 Task: Use the formula "FIND" in spreadsheet "Project protfolio".
Action: Mouse moved to (867, 133)
Screenshot: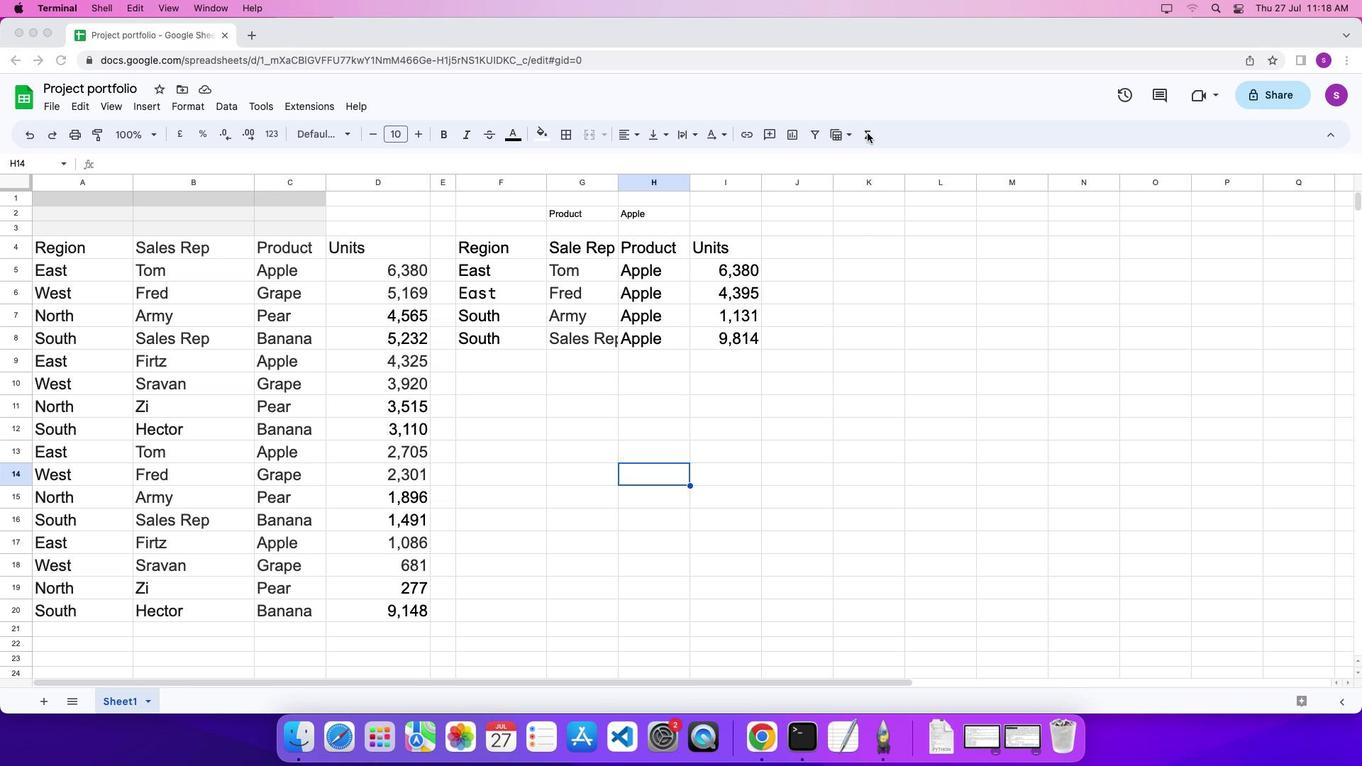 
Action: Mouse pressed left at (867, 133)
Screenshot: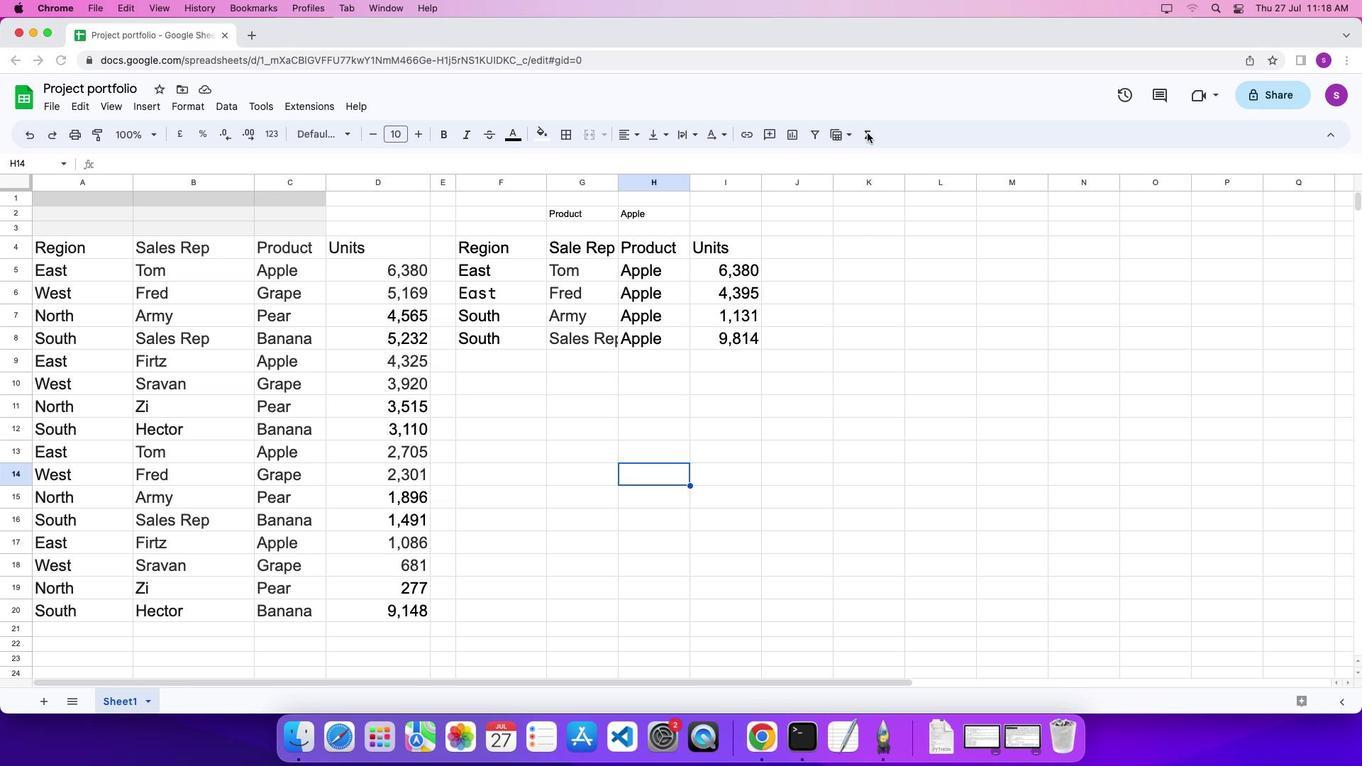 
Action: Mouse moved to (871, 134)
Screenshot: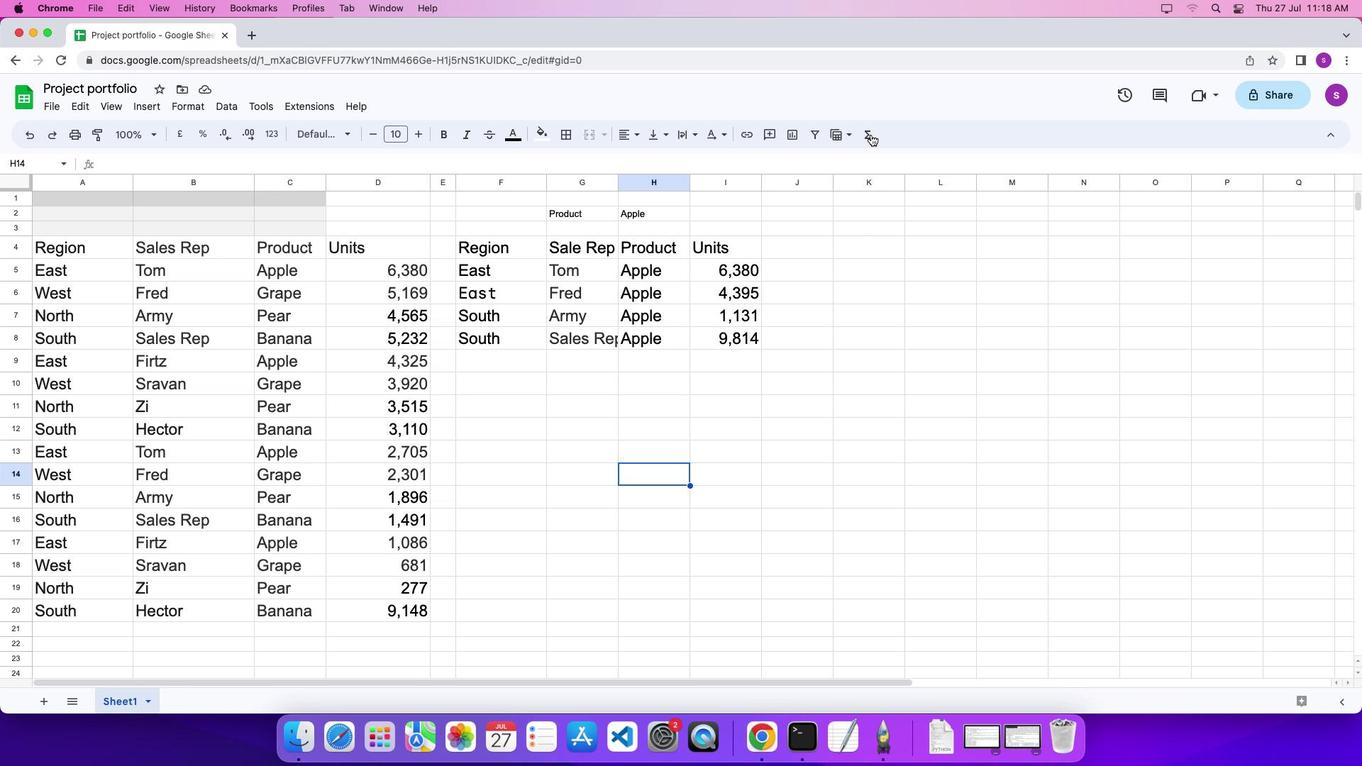 
Action: Mouse pressed left at (871, 134)
Screenshot: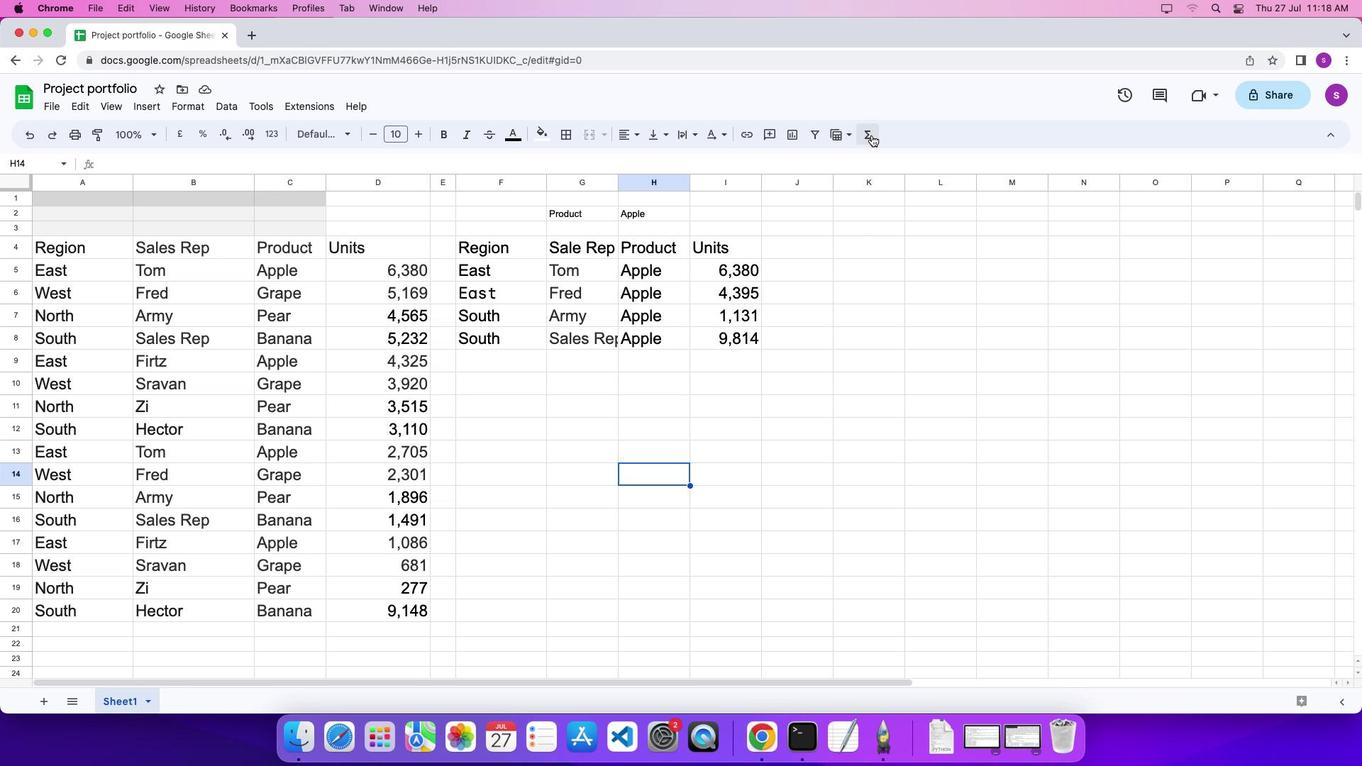 
Action: Mouse moved to (1055, 537)
Screenshot: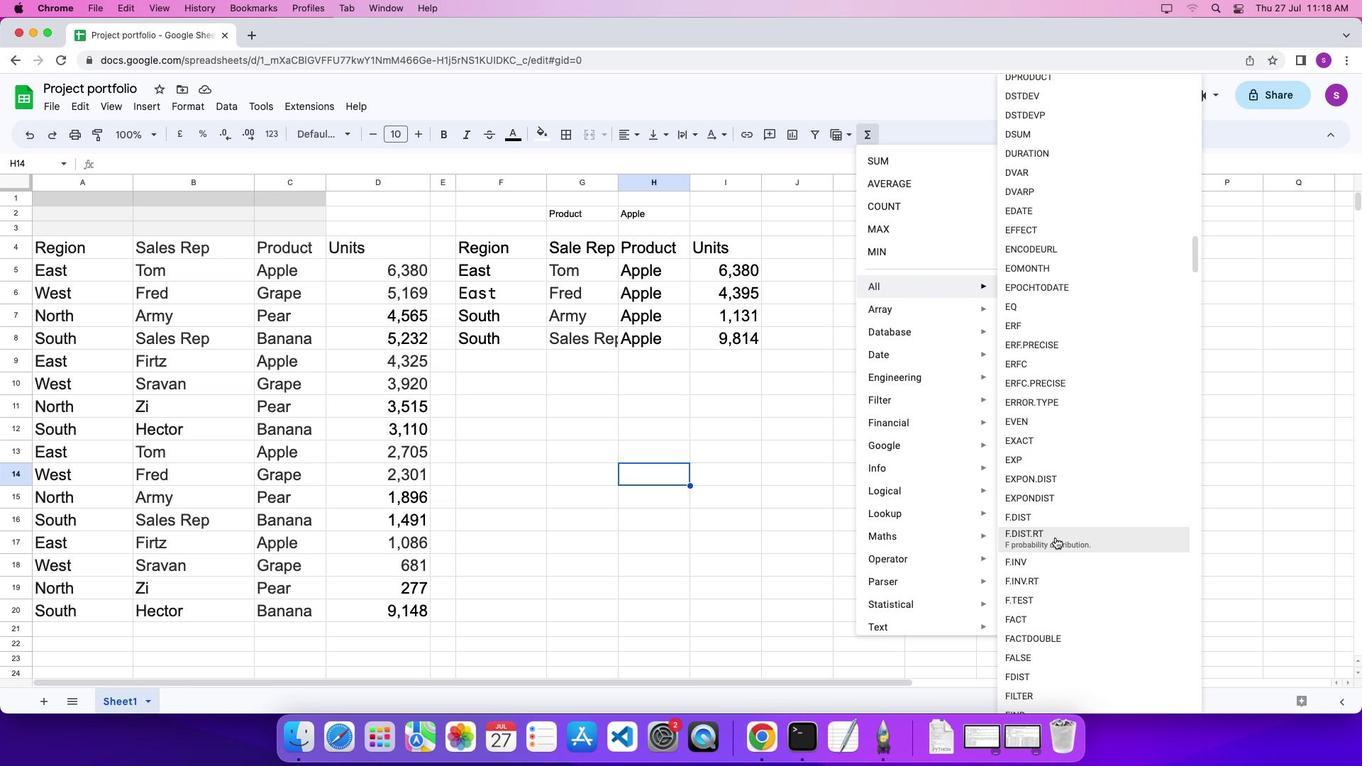 
Action: Mouse scrolled (1055, 537) with delta (0, 0)
Screenshot: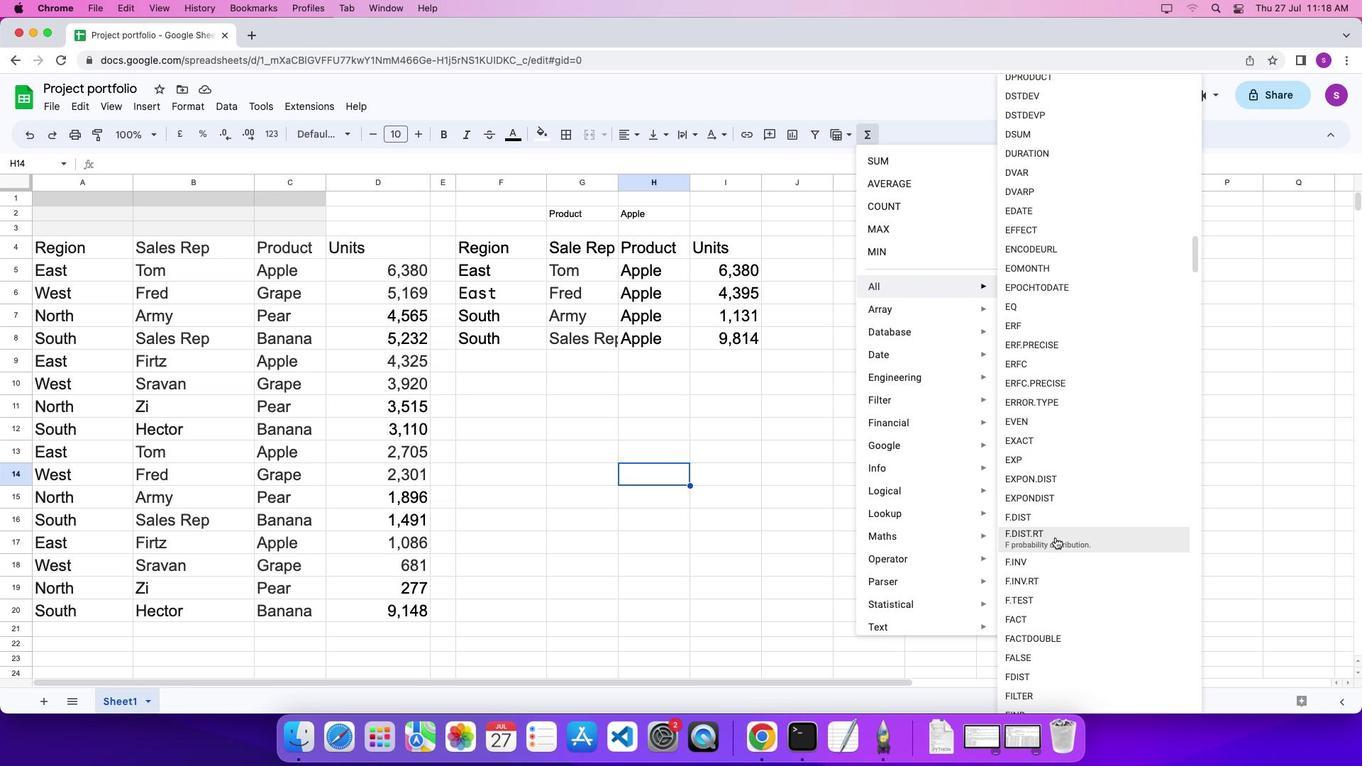 
Action: Mouse scrolled (1055, 537) with delta (0, 0)
Screenshot: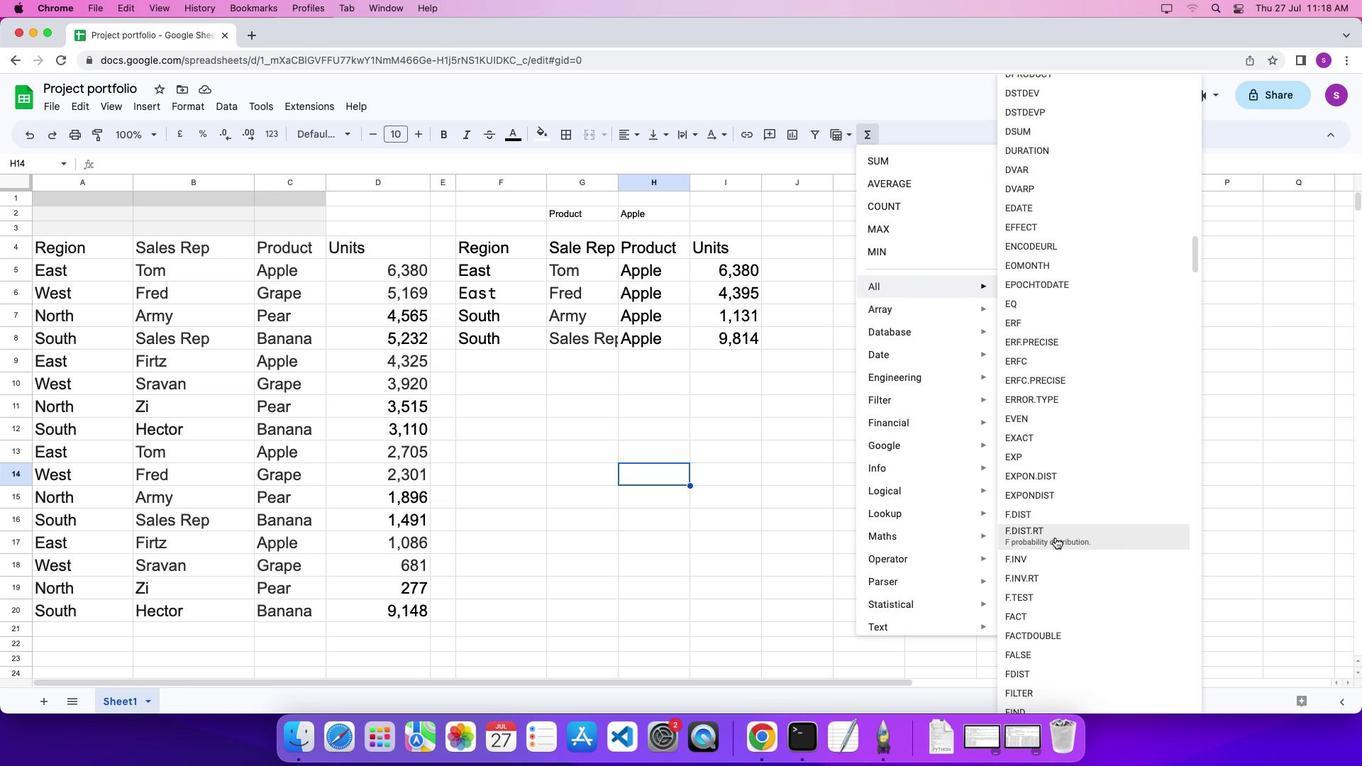 
Action: Mouse scrolled (1055, 537) with delta (0, 0)
Screenshot: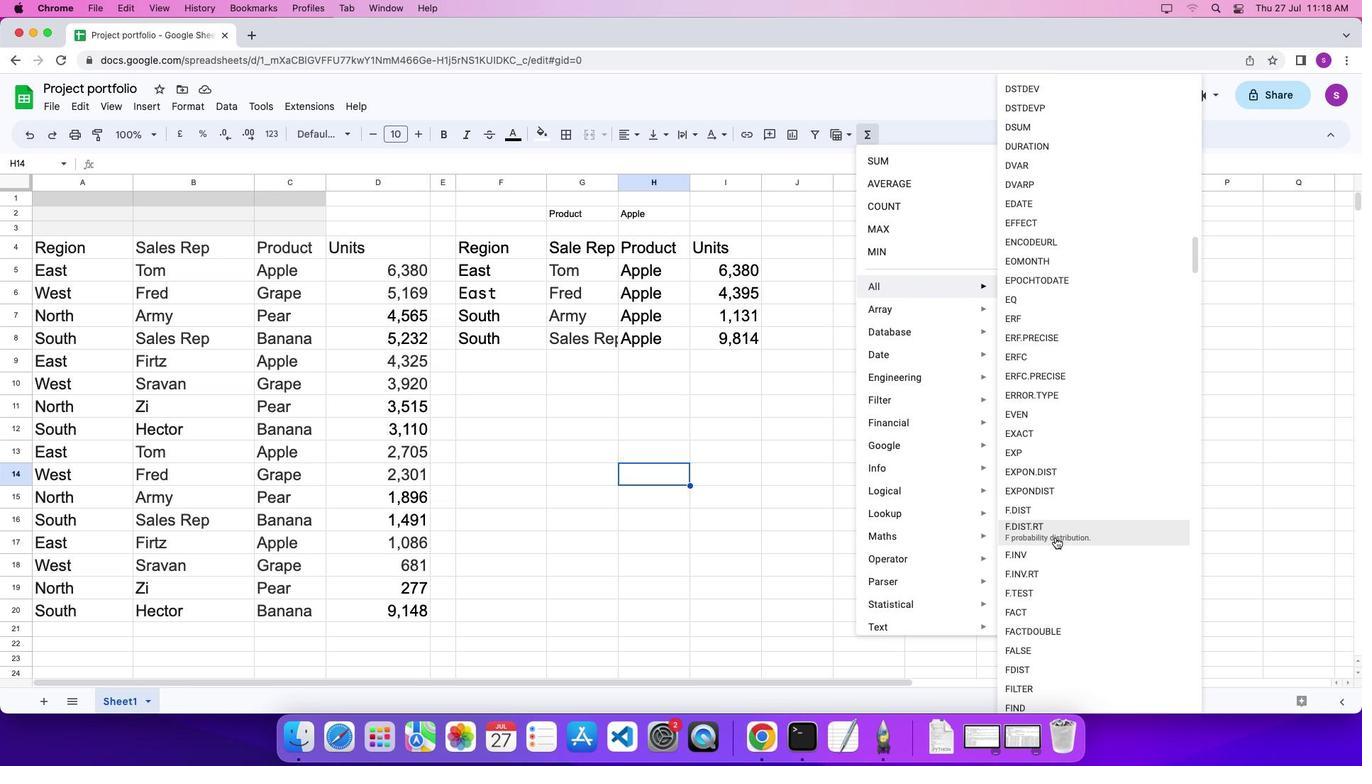 
Action: Mouse scrolled (1055, 537) with delta (0, 0)
Screenshot: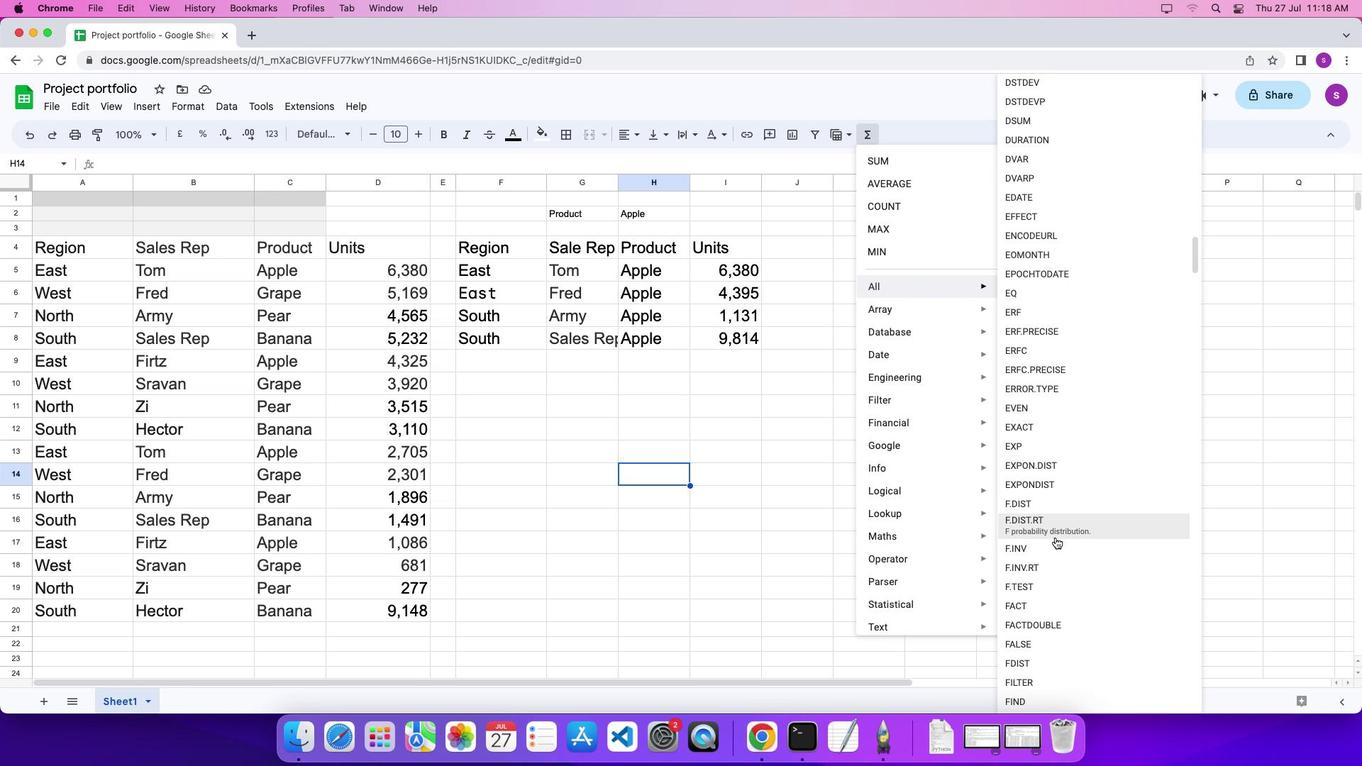 
Action: Mouse scrolled (1055, 537) with delta (0, 0)
Screenshot: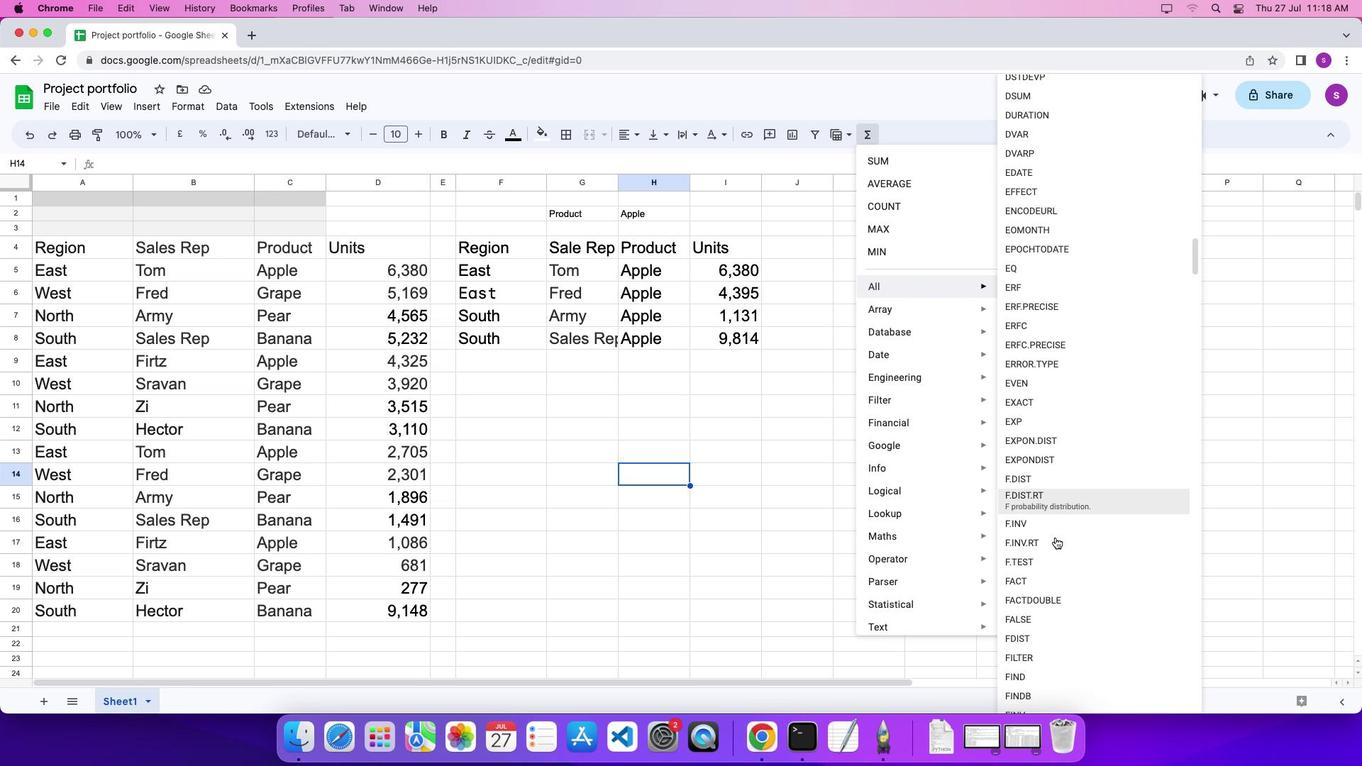 
Action: Mouse moved to (1061, 636)
Screenshot: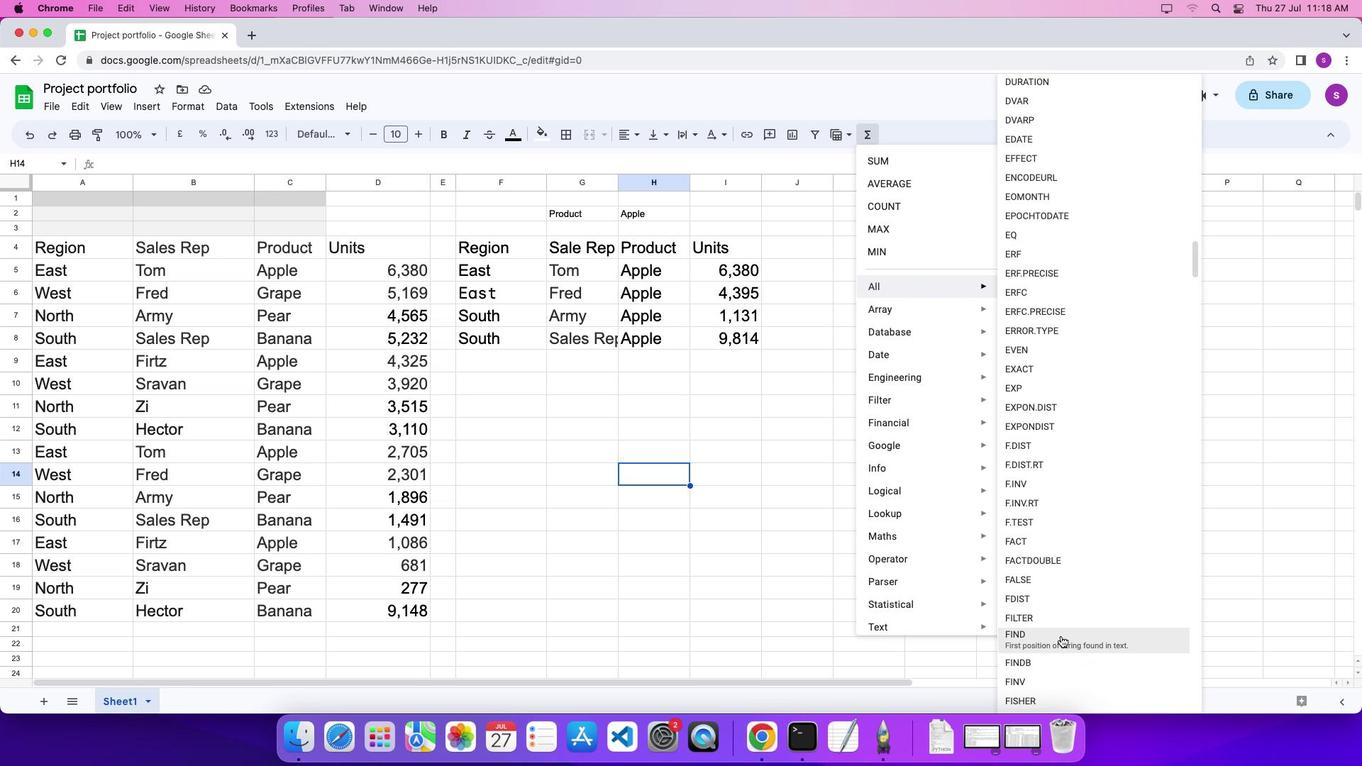 
Action: Mouse pressed left at (1061, 636)
Screenshot: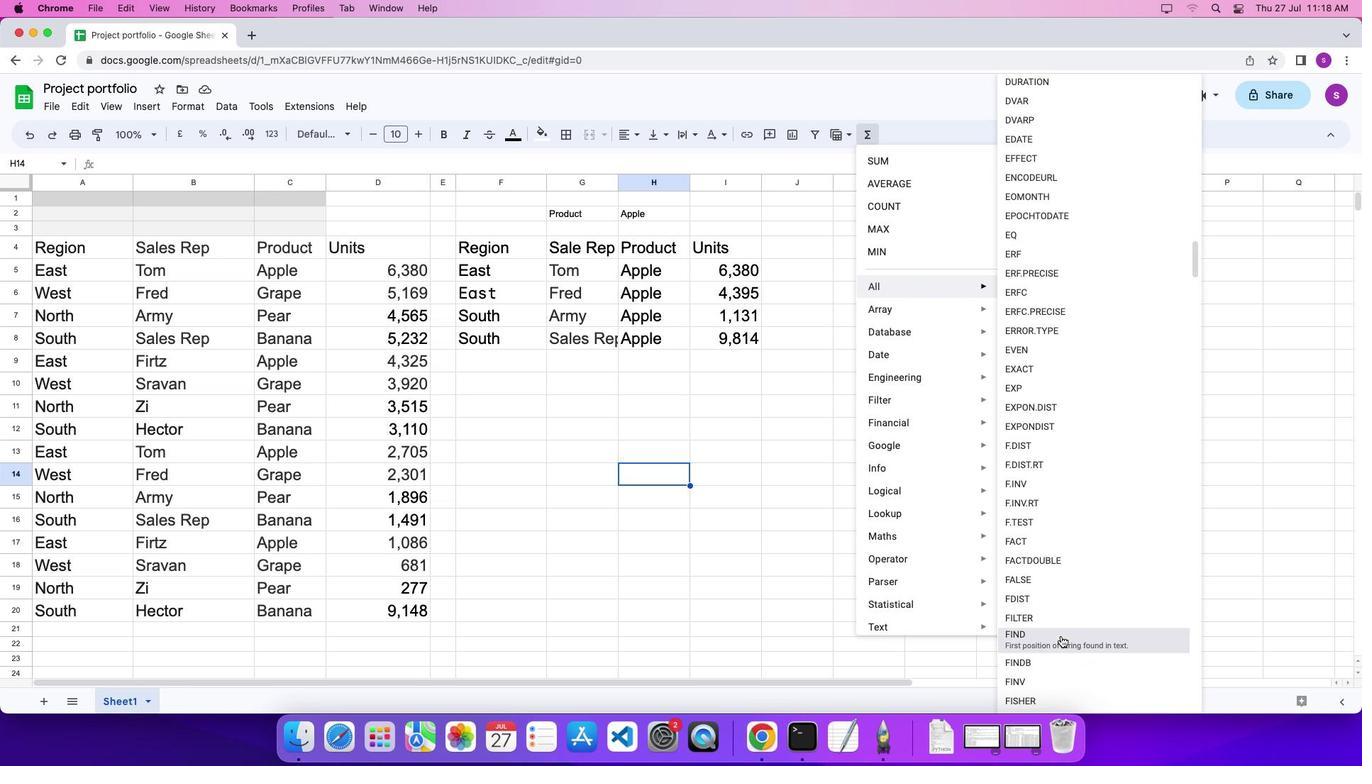 
Action: Mouse moved to (984, 430)
Screenshot: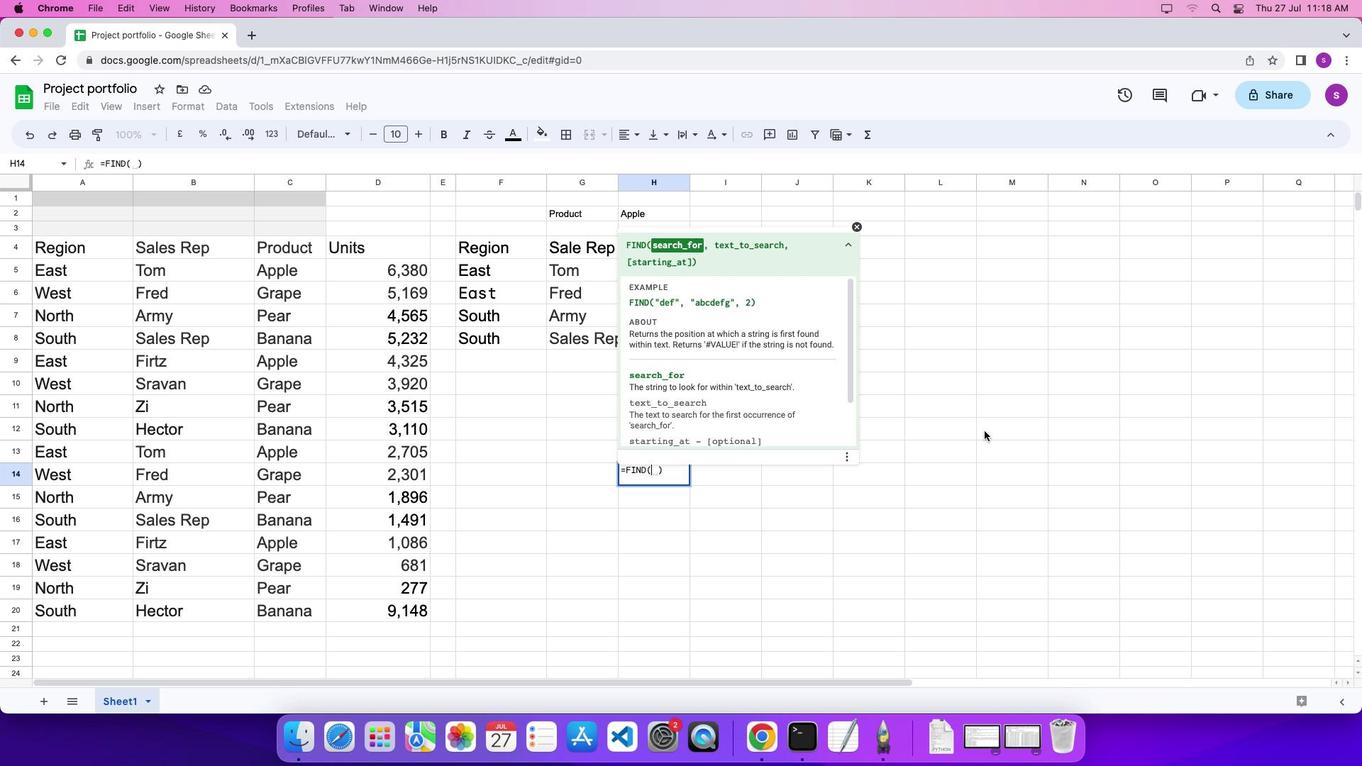 
Action: Key pressed Key.shift_r'"''d''e''f'Key.shift_r'"'','Key.shift_r'"''a''b''c''d''e''f''g'Key.shift_r'"'',''2''\x03'
Screenshot: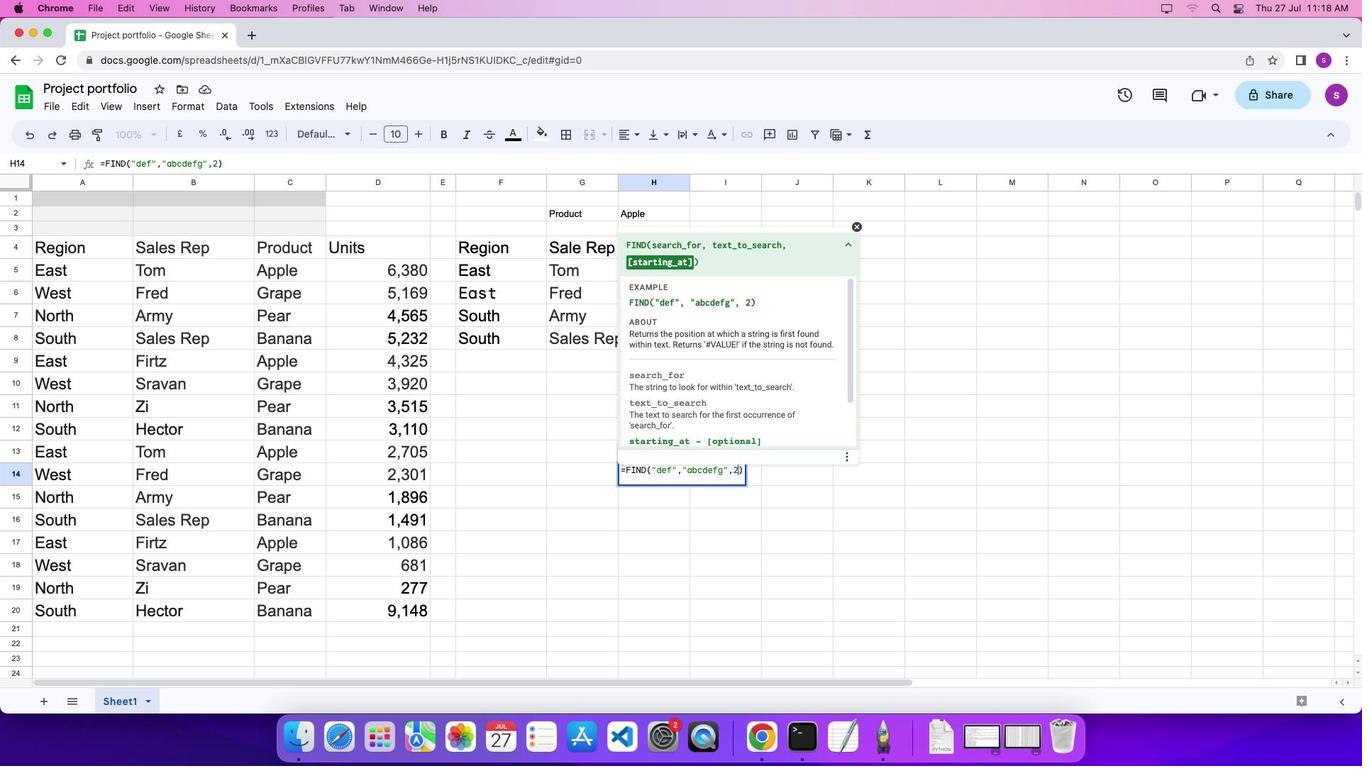 
